 Task: Create a rule from the Recommended list, Task Added to this Project -> add SubTasks in the project AgileCollab with SubTasks Gather and Analyse Requirements , Design and Implement Solution , System Test and UAT , Release to Production / Go Live
Action: Mouse moved to (929, 84)
Screenshot: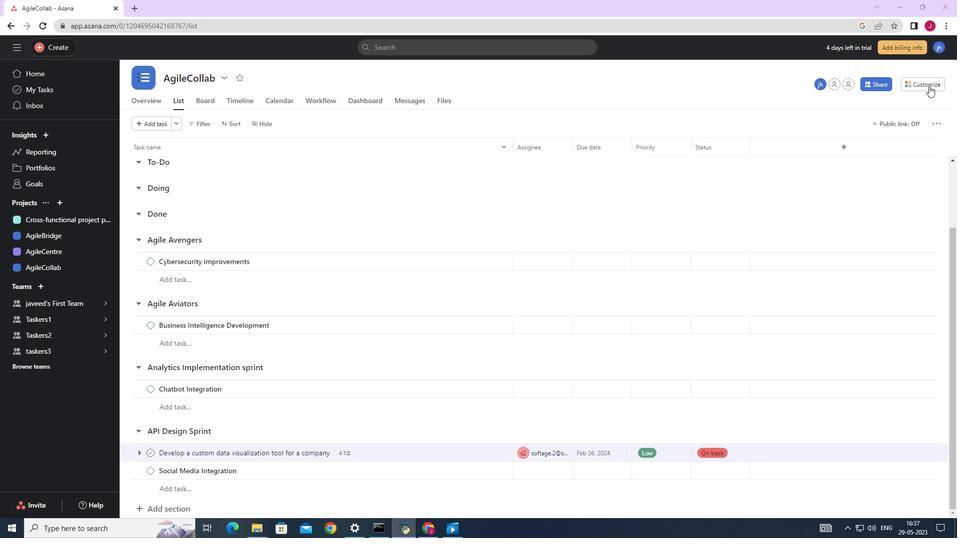 
Action: Mouse pressed left at (929, 84)
Screenshot: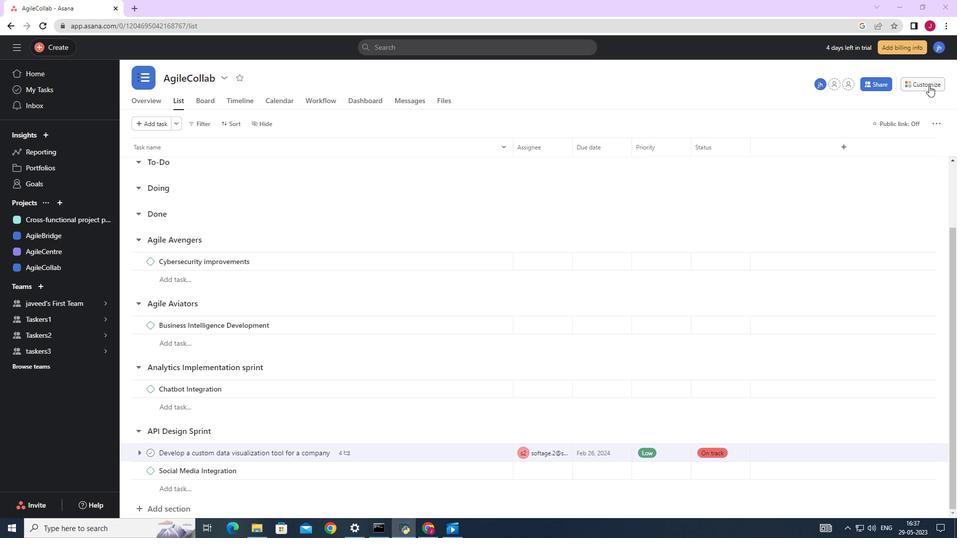 
Action: Mouse moved to (751, 223)
Screenshot: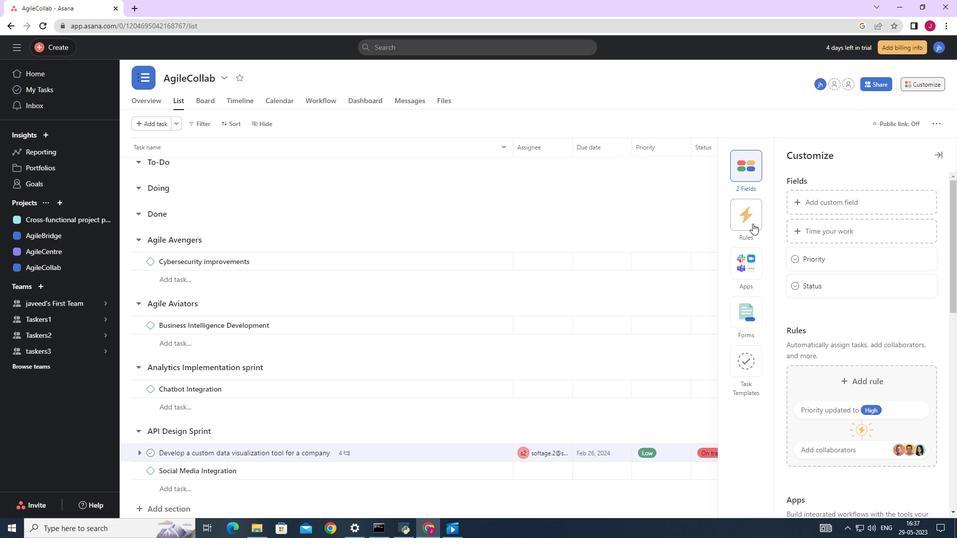 
Action: Mouse pressed left at (751, 223)
Screenshot: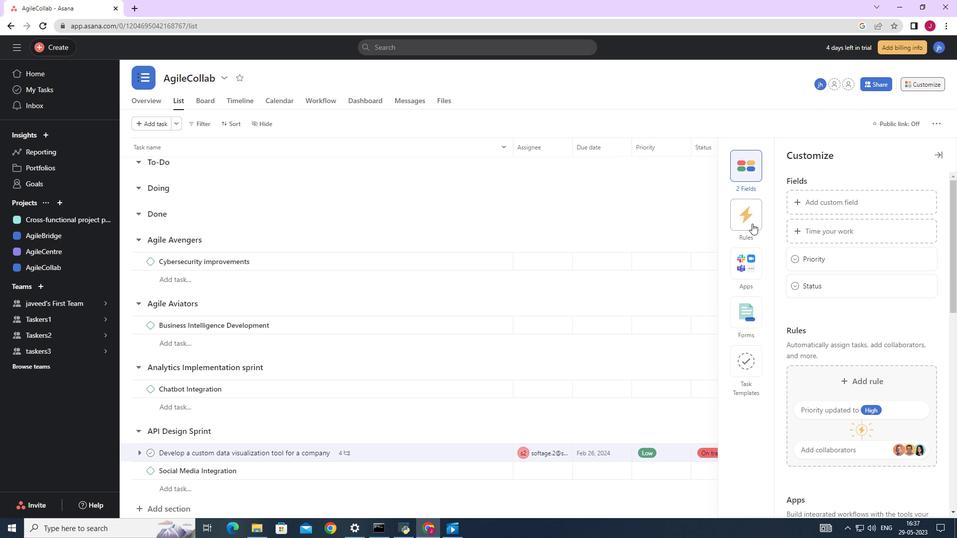 
Action: Mouse moved to (851, 229)
Screenshot: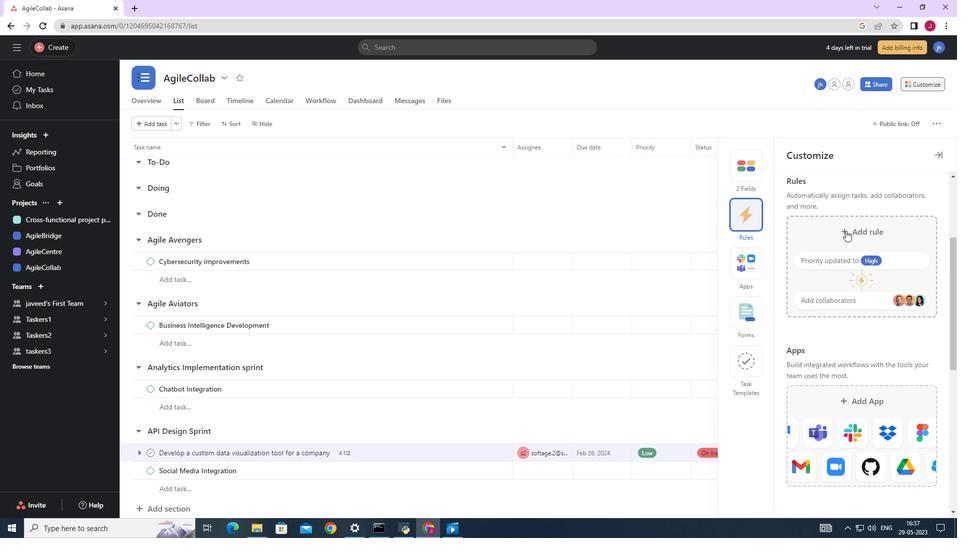 
Action: Mouse pressed left at (851, 229)
Screenshot: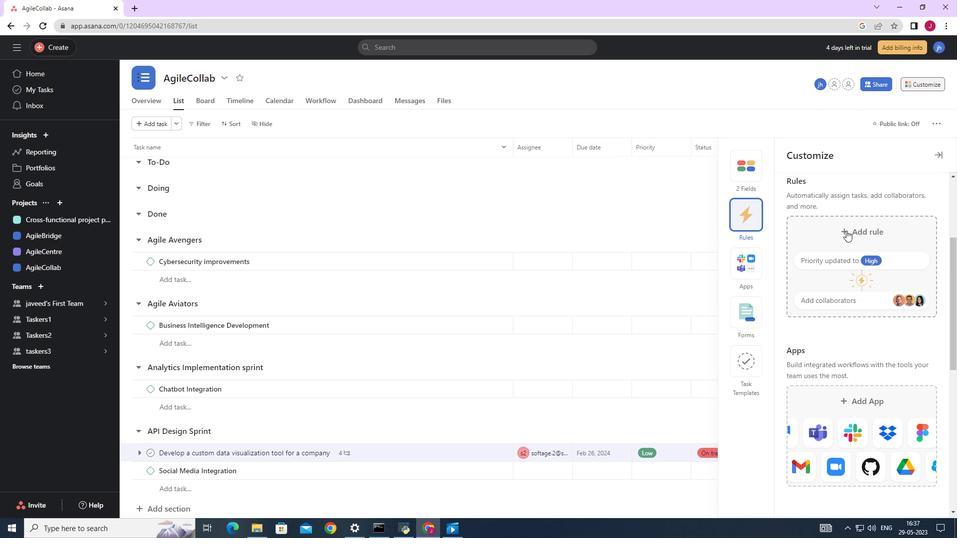 
Action: Mouse moved to (418, 154)
Screenshot: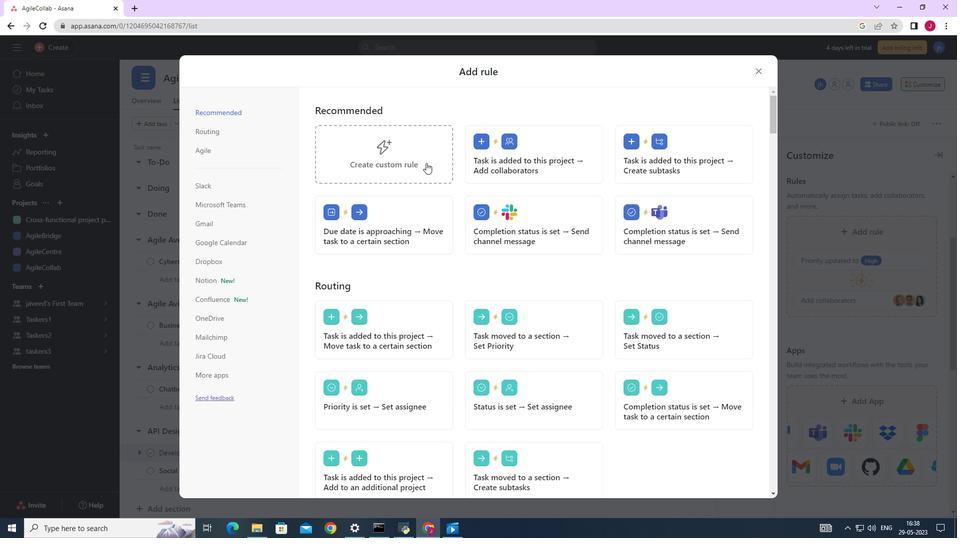 
Action: Mouse pressed left at (418, 154)
Screenshot: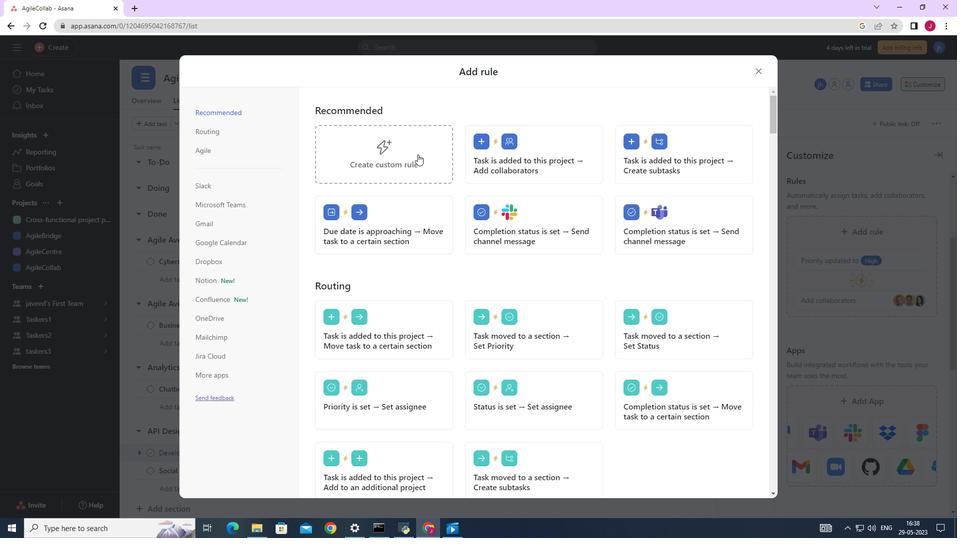 
Action: Mouse moved to (452, 266)
Screenshot: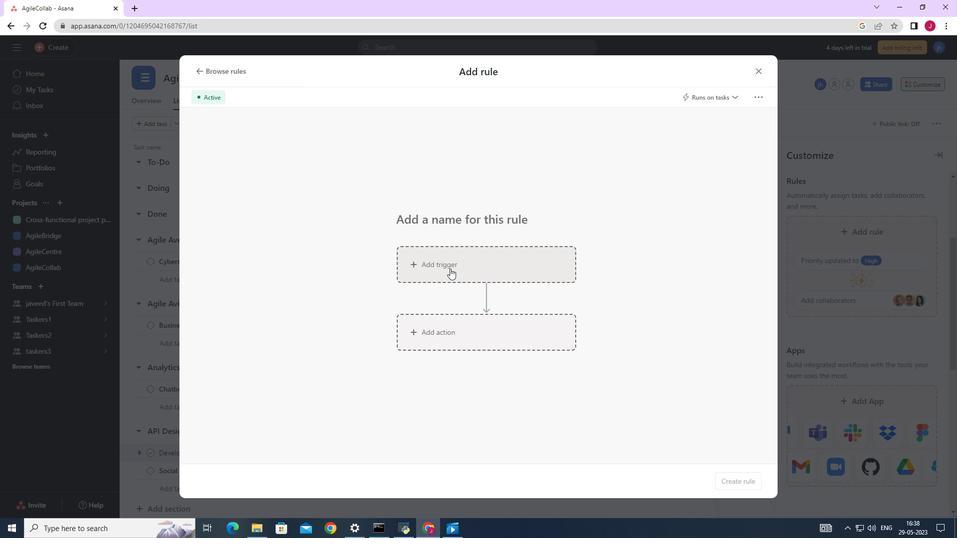
Action: Mouse pressed left at (452, 266)
Screenshot: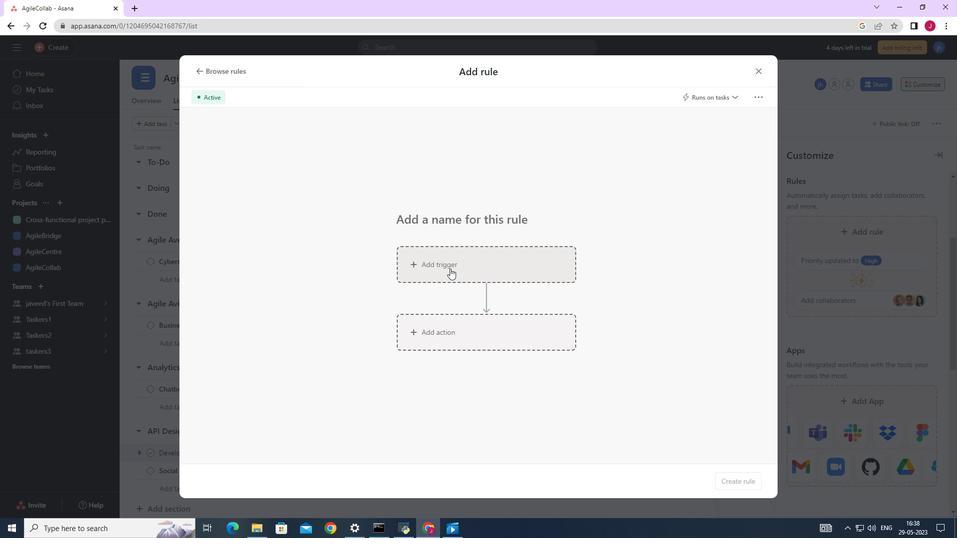 
Action: Mouse moved to (381, 330)
Screenshot: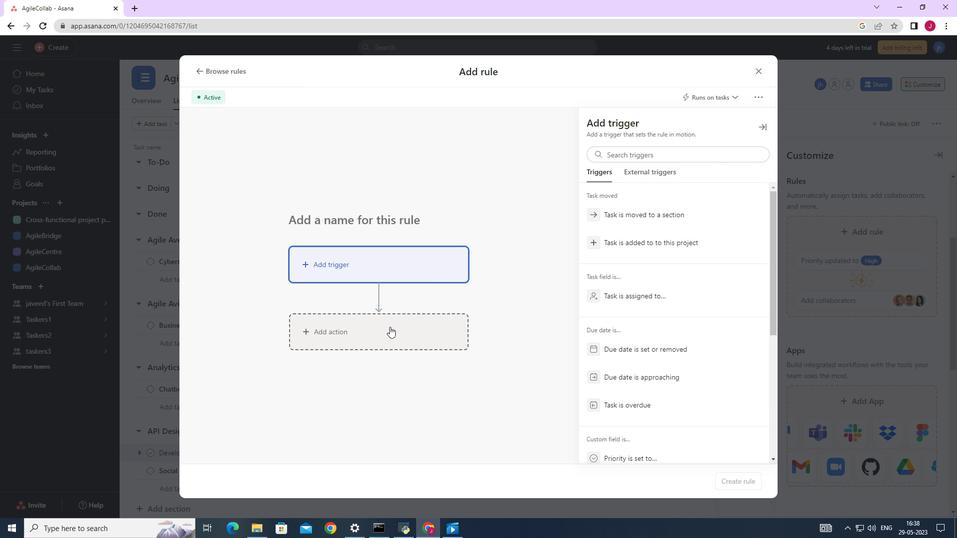 
Action: Mouse pressed left at (381, 330)
Screenshot: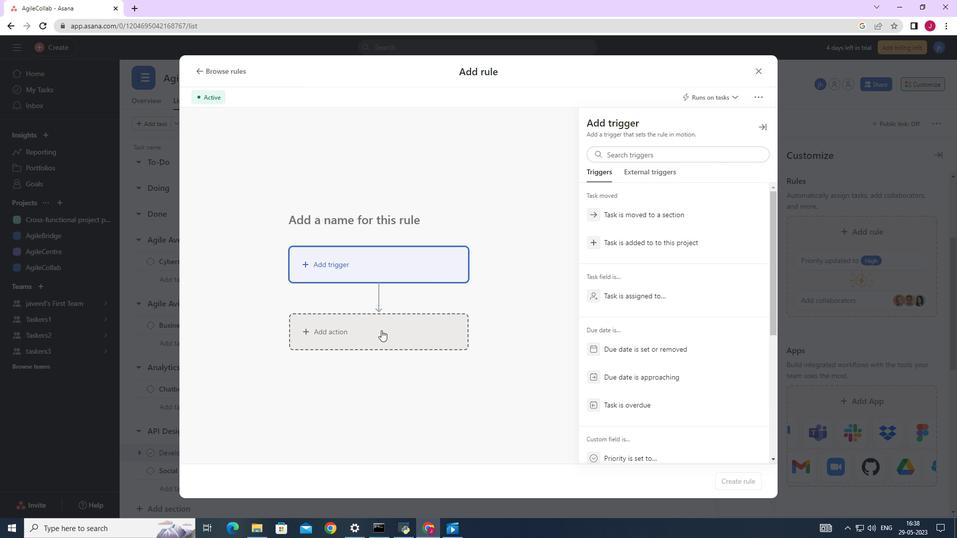 
Action: Mouse moved to (654, 282)
Screenshot: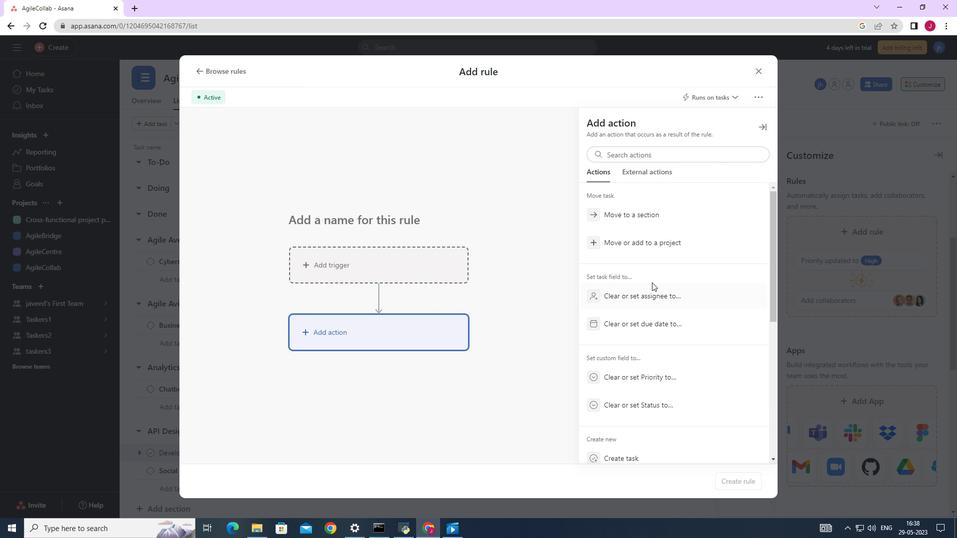 
Action: Mouse scrolled (654, 281) with delta (0, 0)
Screenshot: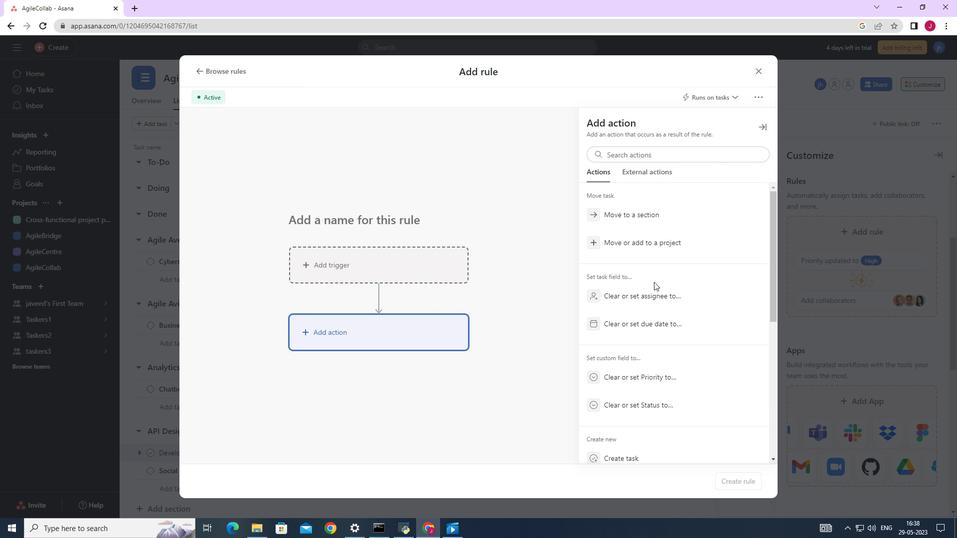 
Action: Mouse scrolled (654, 281) with delta (0, 0)
Screenshot: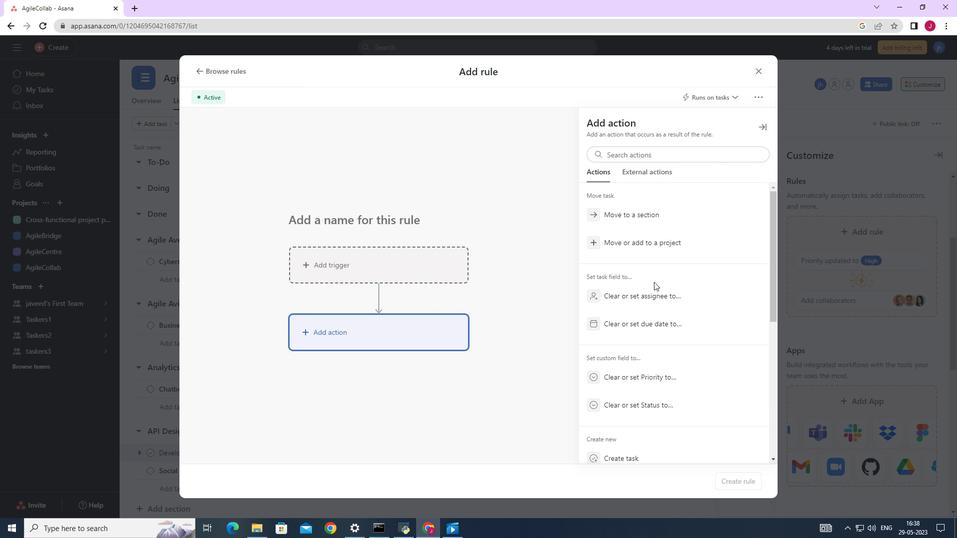 
Action: Mouse scrolled (654, 281) with delta (0, 0)
Screenshot: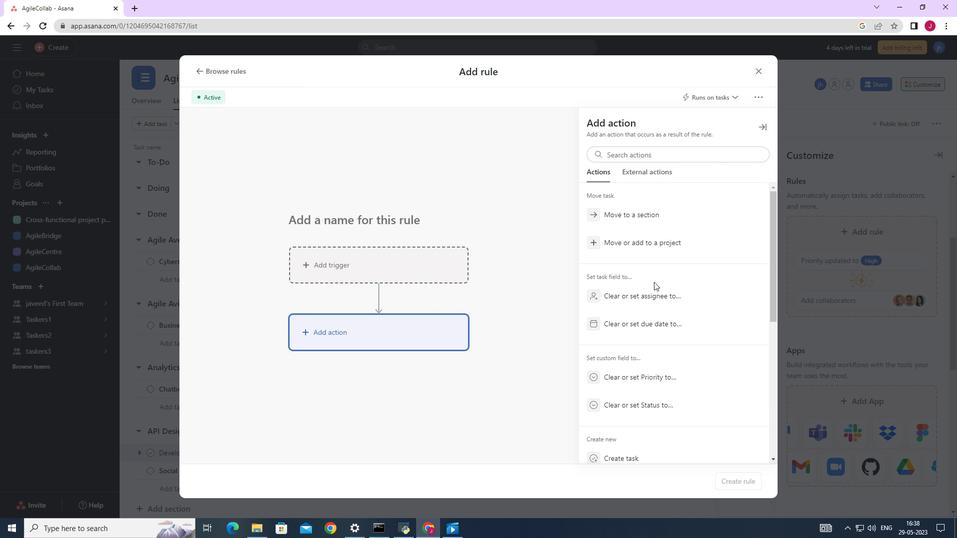 
Action: Mouse scrolled (654, 281) with delta (0, 0)
Screenshot: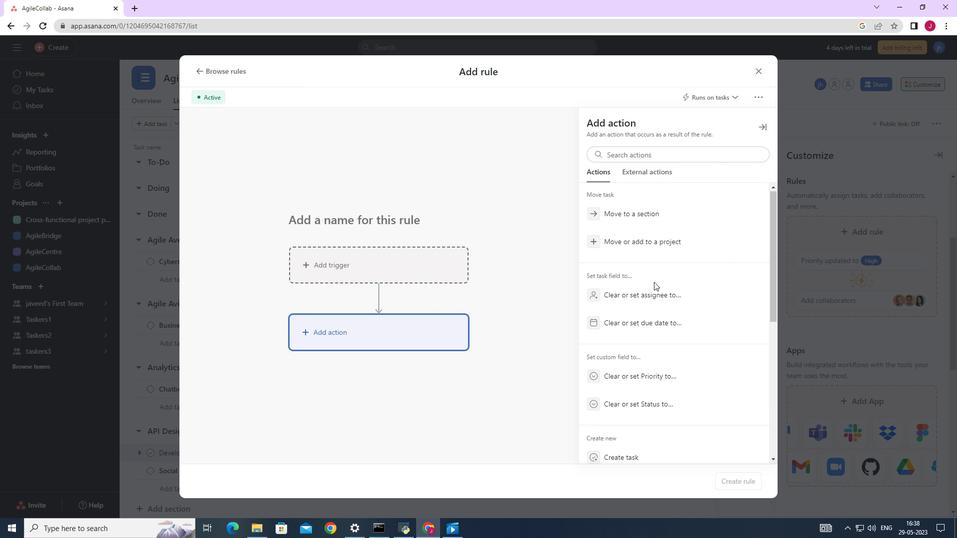 
Action: Mouse scrolled (654, 281) with delta (0, 0)
Screenshot: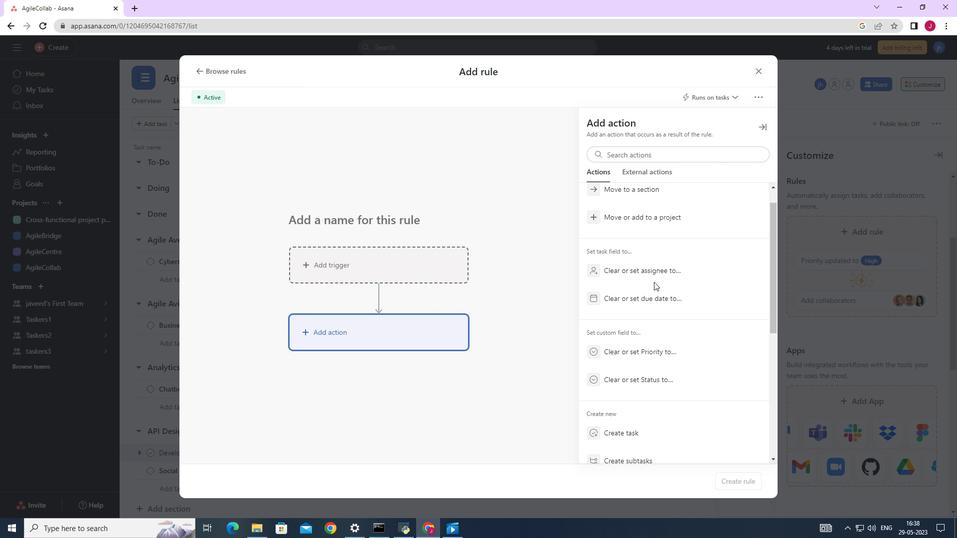 
Action: Mouse moved to (626, 236)
Screenshot: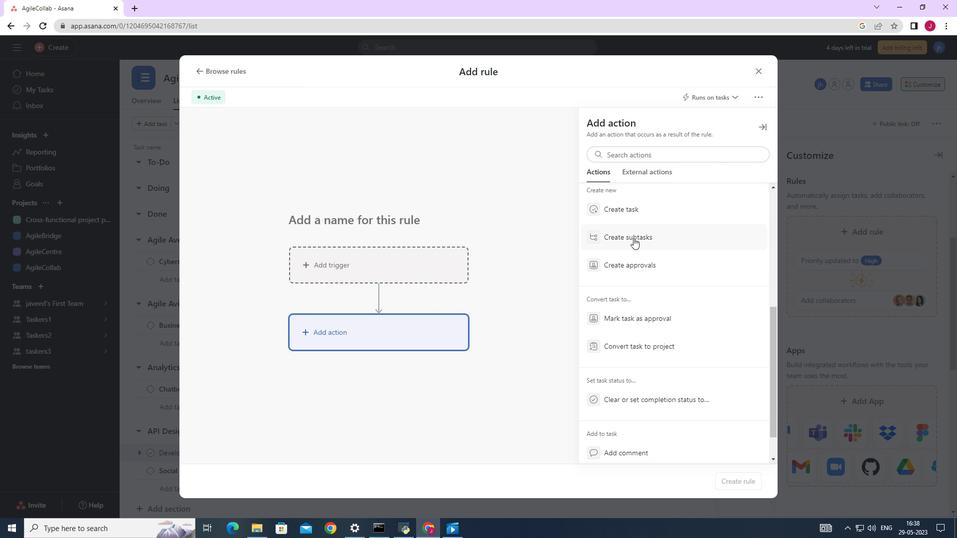 
Action: Mouse pressed left at (626, 236)
Screenshot: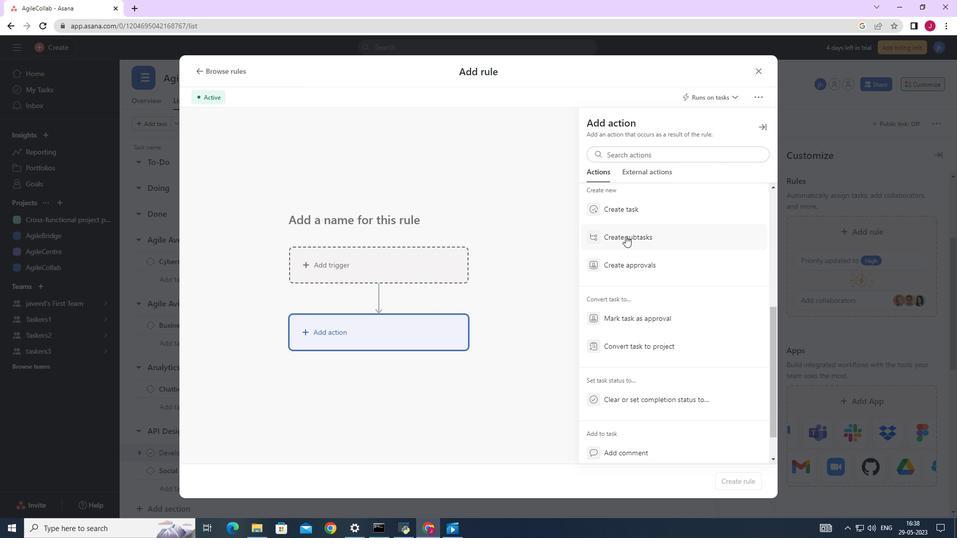
Action: Mouse moved to (615, 157)
Screenshot: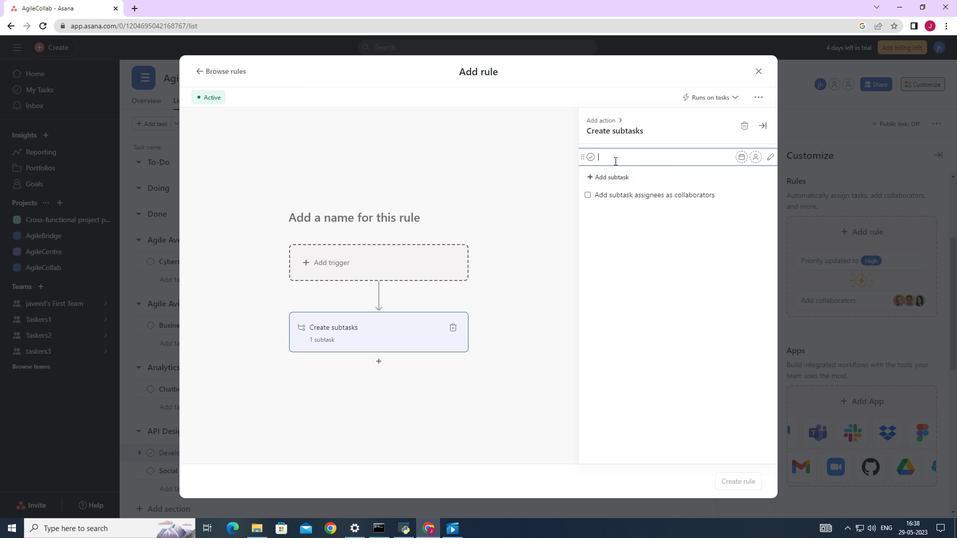 
Action: Key pressed <Key.caps_lock>G<Key.caps_lock>ather<Key.space>and<Key.space><Key.caps_lock>A<Key.caps_lock>nalyse<Key.space><Key.caps_lock>R<Key.caps_lock>equirements<Key.enter><Key.caps_lock>D<Key.caps_lock>esign<Key.space>and<Key.space>implement<Key.space>solution<Key.enter><Key.caps_lock>S<Key.caps_lock>ystem<Key.space><Key.caps_lock>T<Key.caps_lock>est<Key.space>and<Key.space><Key.caps_lock>UAT<Key.enter><Key.caps_lock>r<Key.caps_lock>E<Key.backspace><Key.backspace><Key.backspace><Key.caps_lock>r<Key.caps_lock>E
Screenshot: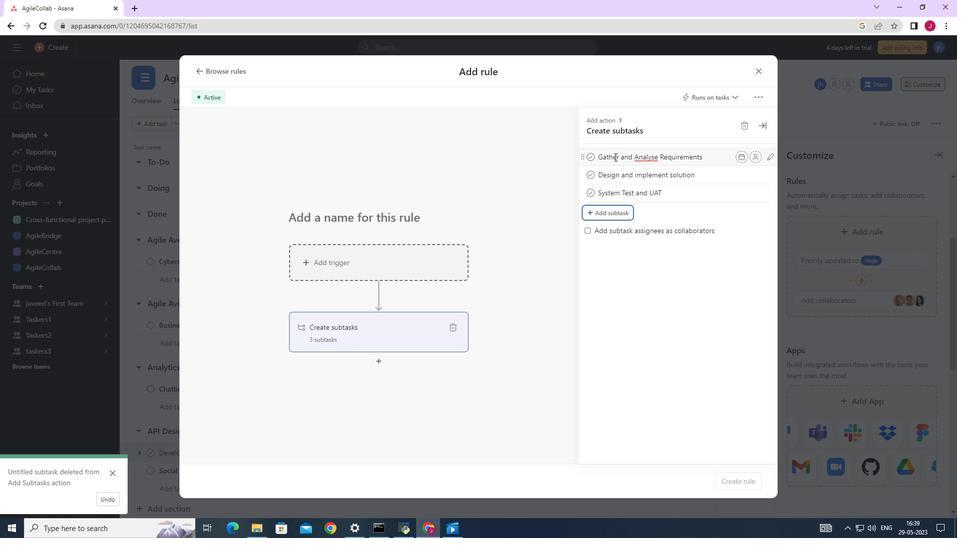 
Action: Mouse moved to (610, 211)
Screenshot: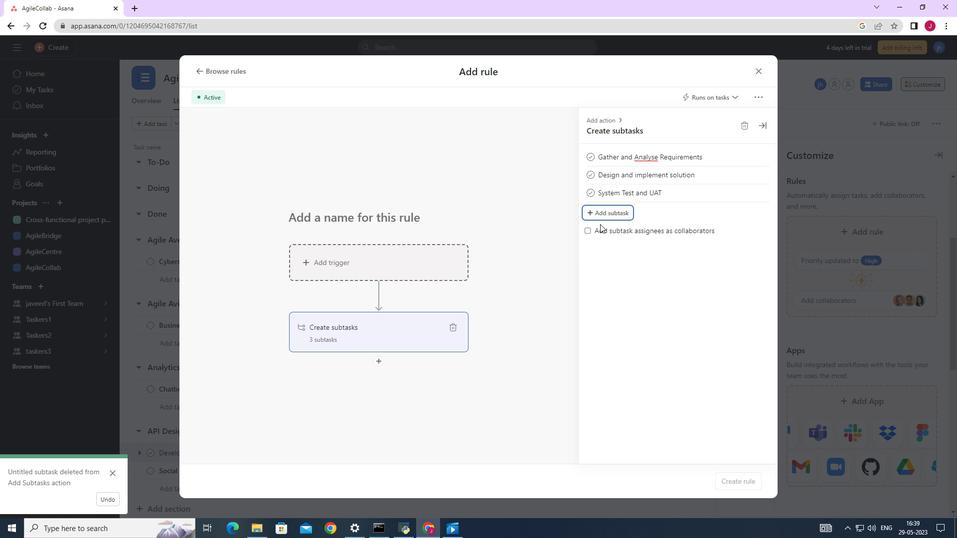 
Action: Mouse pressed left at (610, 211)
Screenshot: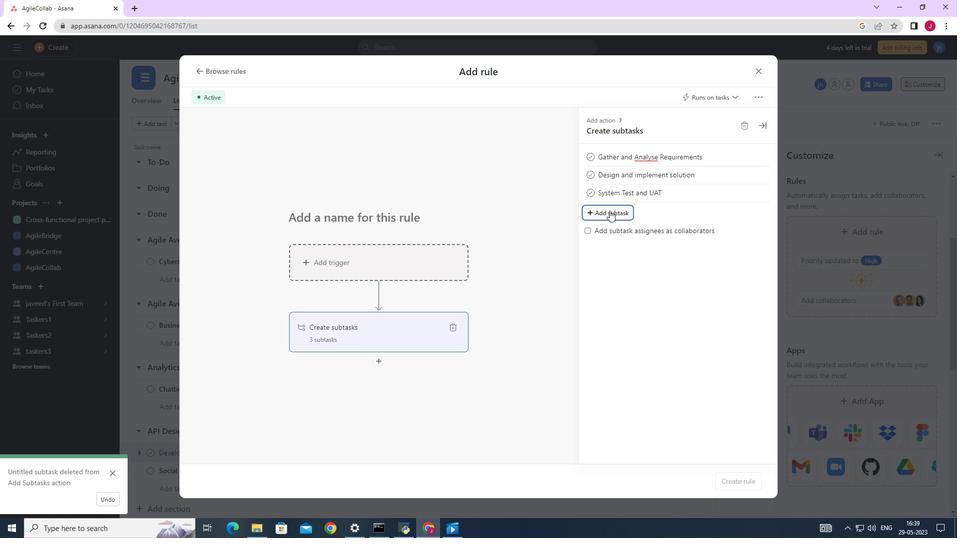 
Action: Mouse moved to (611, 210)
Screenshot: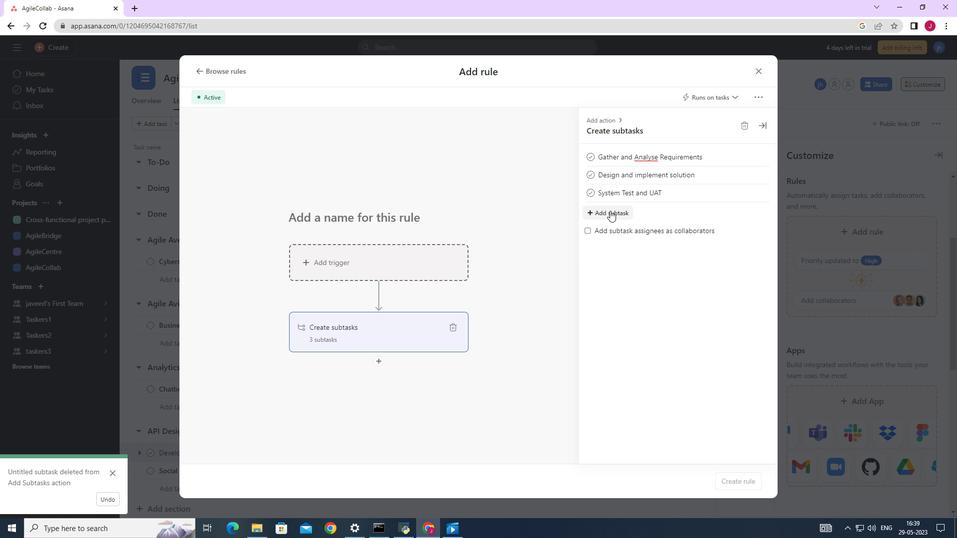 
Action: Key pressed R<Key.caps_lock>elease<Key.space>to<Key.space><Key.caps_lock>P<Key.caps_lock>roduction
Screenshot: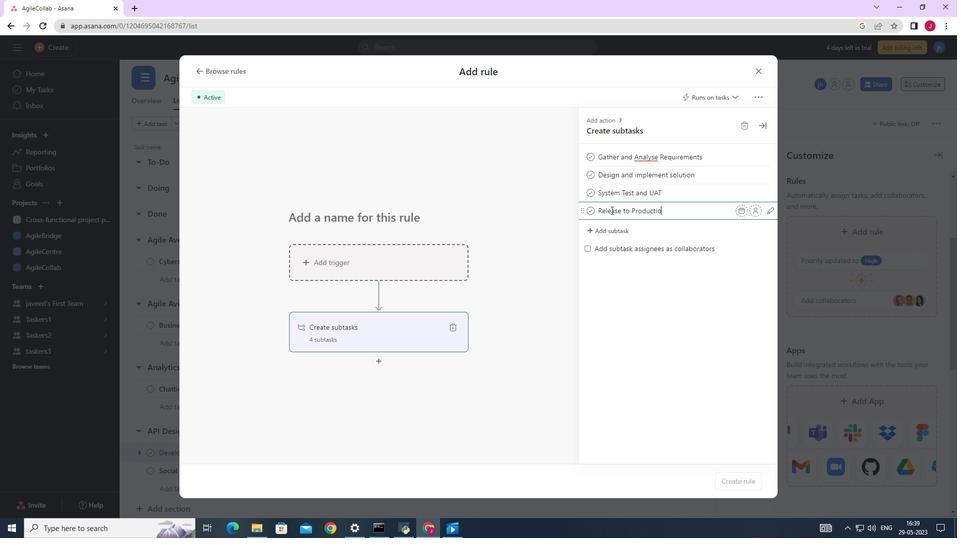 
Action: Mouse moved to (612, 210)
Screenshot: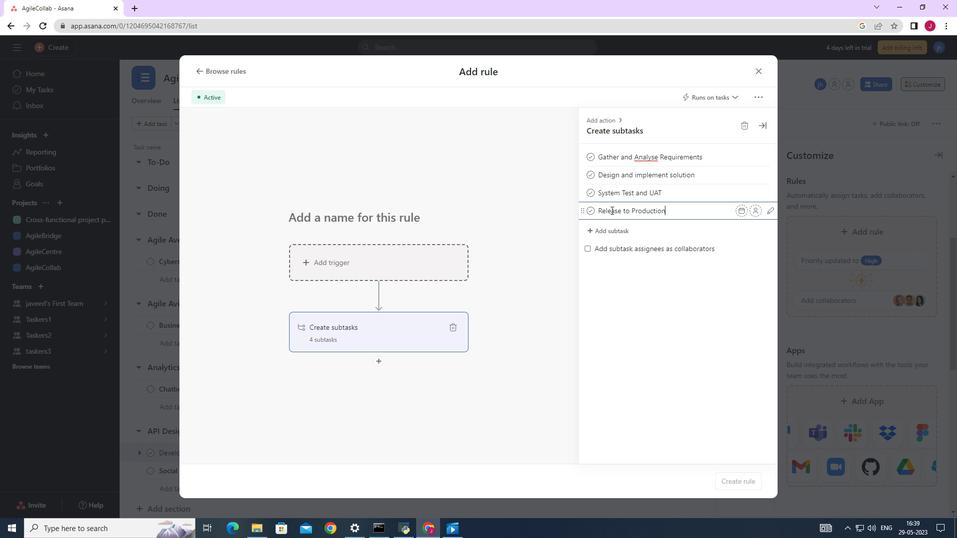 
Action: Key pressed <Key.space>/<Key.space><Key.caps_lock>G<Key.caps_lock>o<Key.space><Key.caps_lock>L<Key.caps_lock>ive<Key.enter>
Screenshot: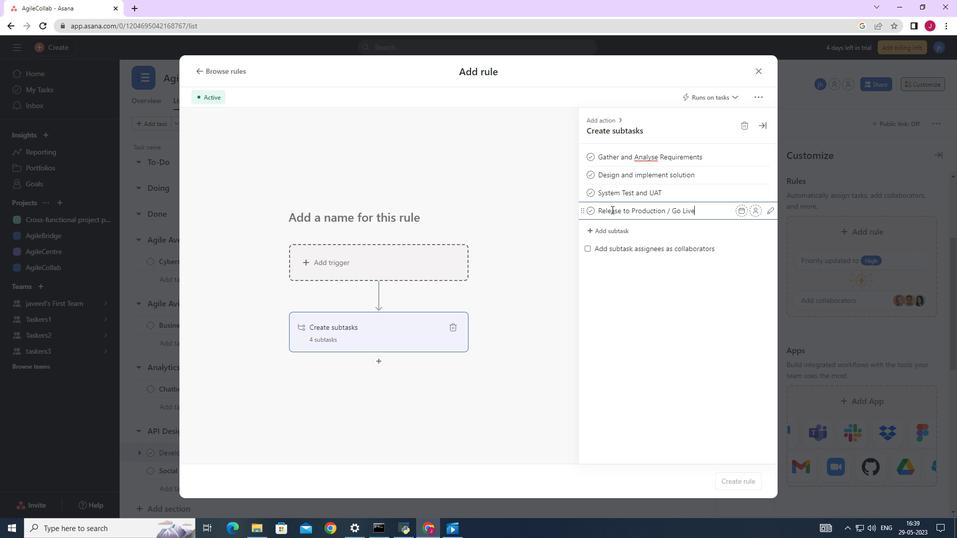 
